 Task: Look for products in the category "Deodrant & Shave" from Alba Botanica only.
Action: Mouse moved to (263, 124)
Screenshot: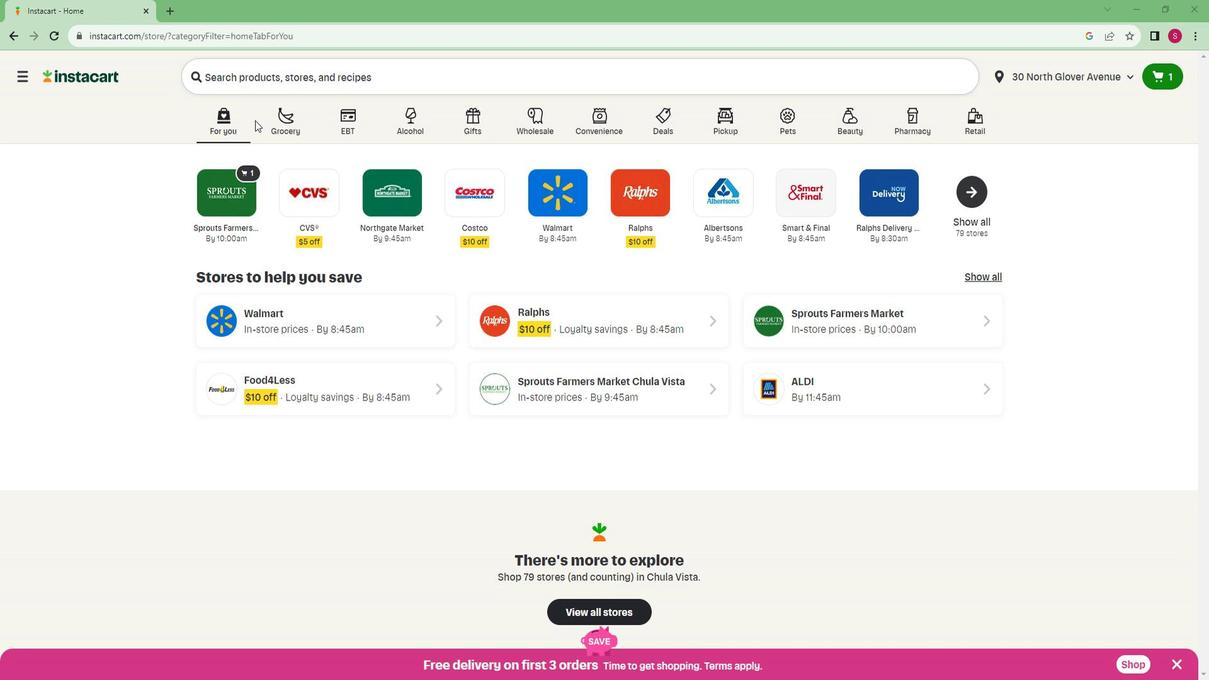
Action: Mouse pressed left at (263, 124)
Screenshot: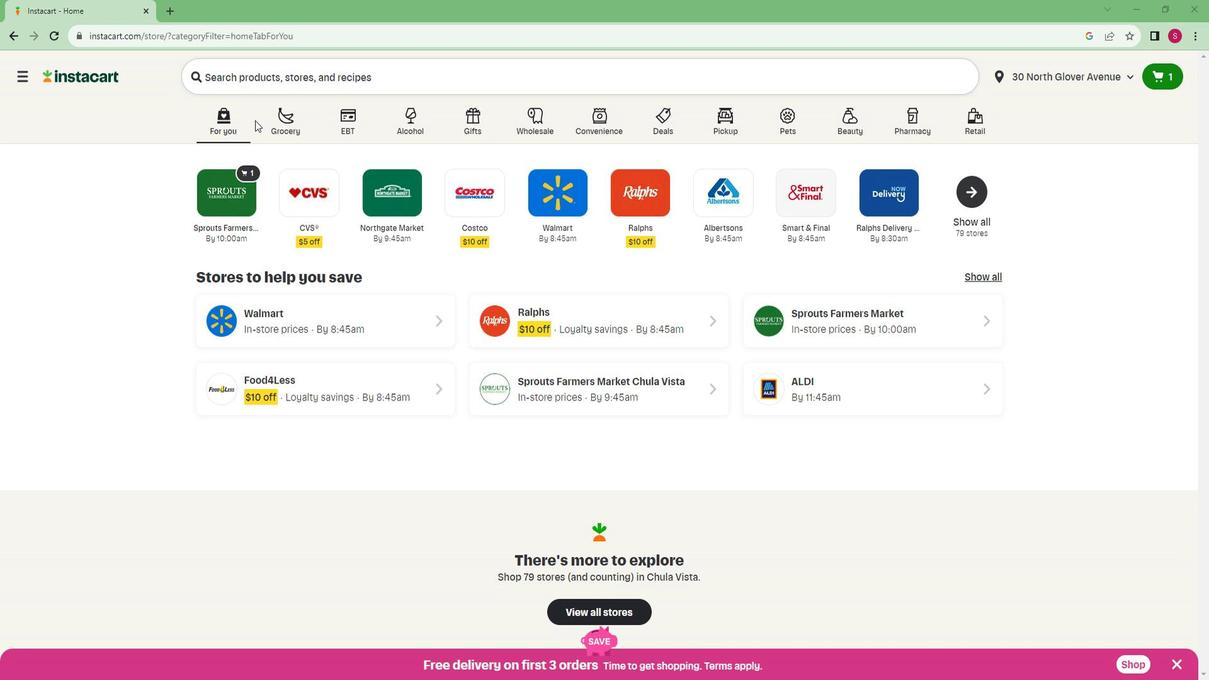 
Action: Mouse moved to (309, 137)
Screenshot: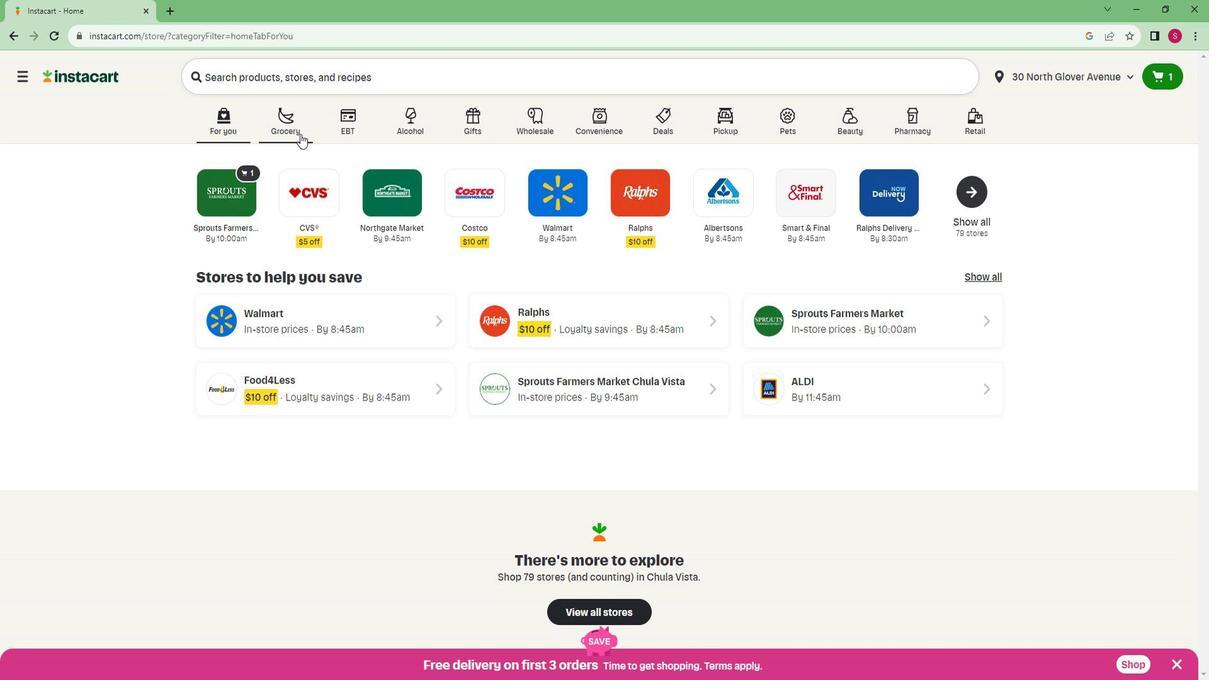 
Action: Mouse pressed left at (309, 137)
Screenshot: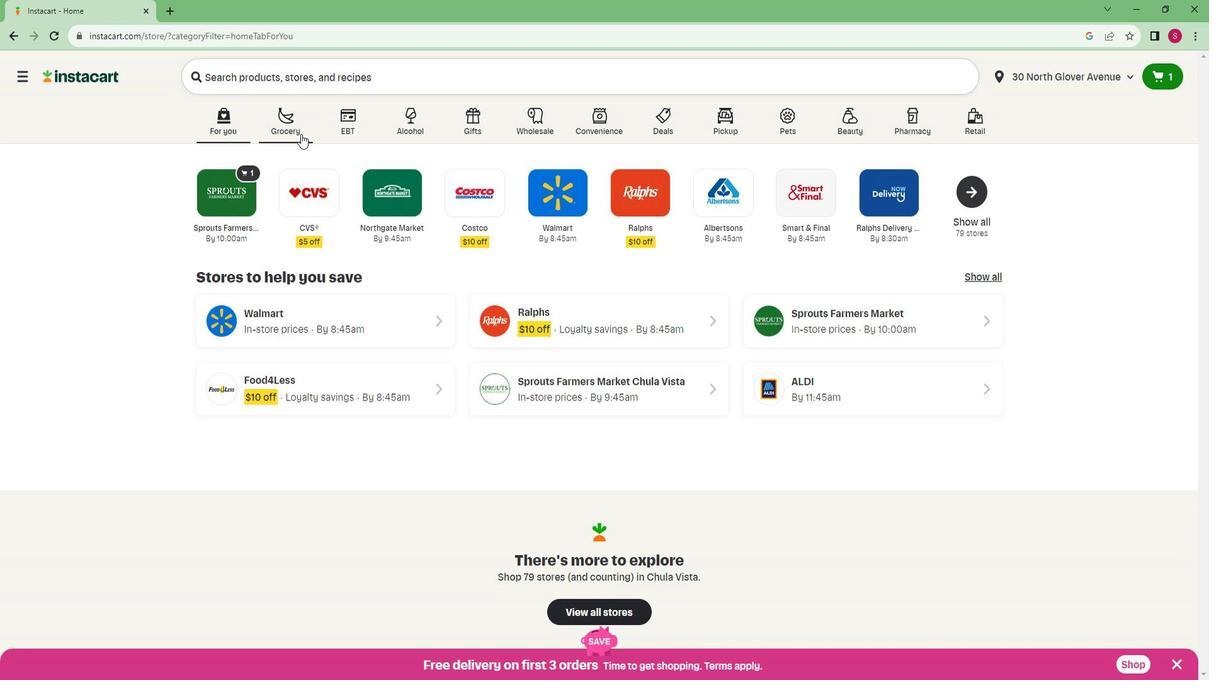 
Action: Mouse moved to (262, 352)
Screenshot: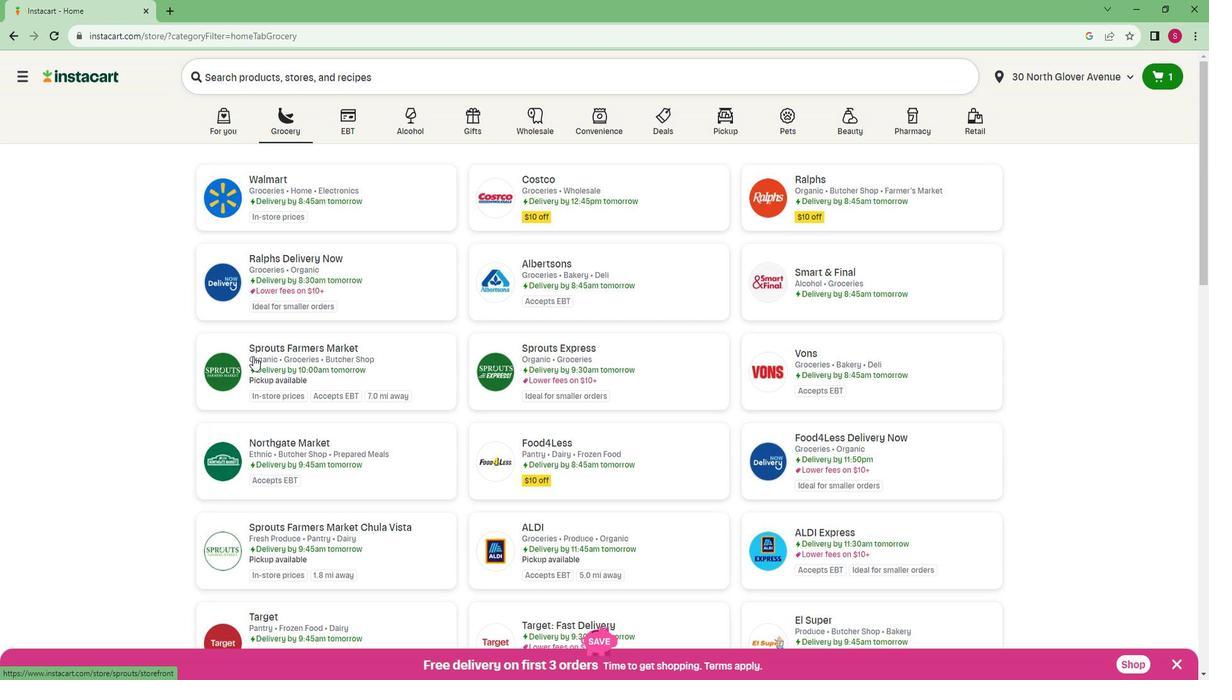 
Action: Mouse pressed left at (262, 352)
Screenshot: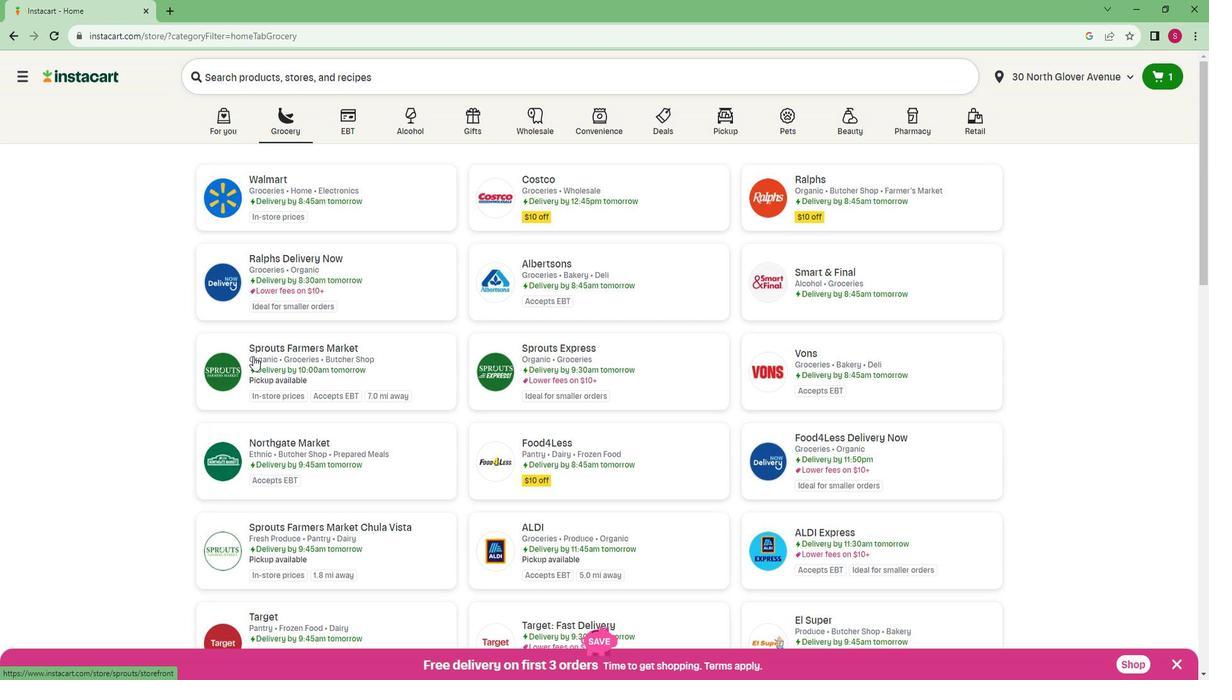 
Action: Mouse moved to (41, 528)
Screenshot: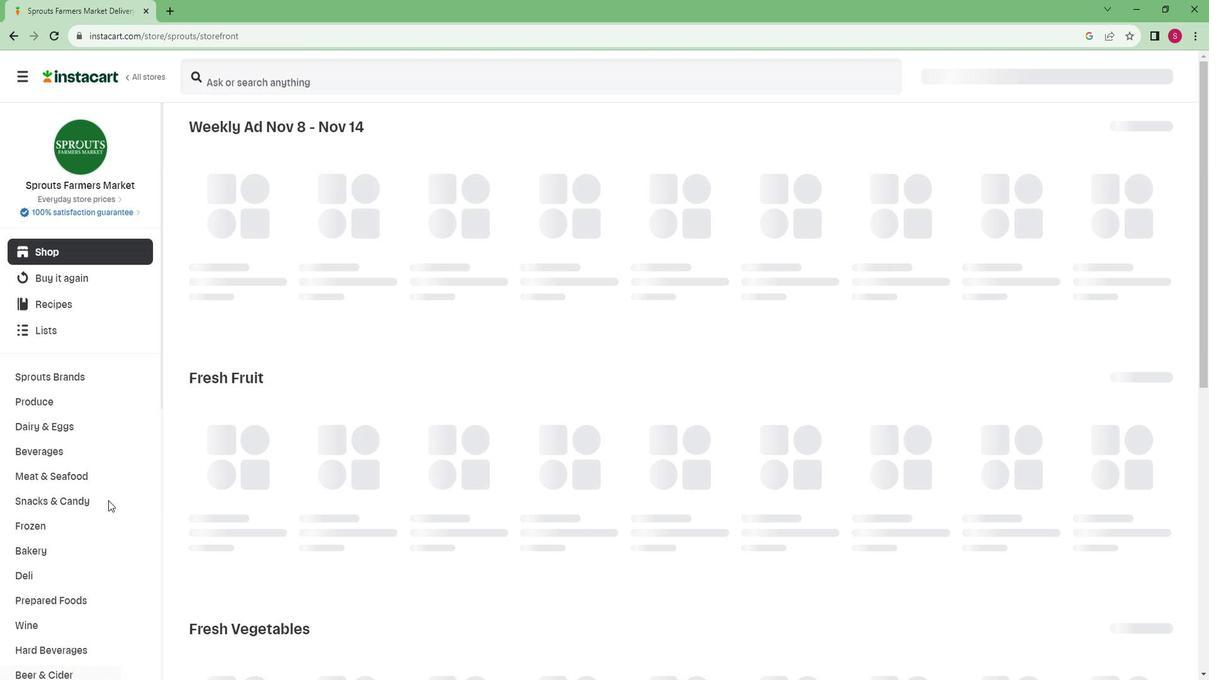 
Action: Mouse scrolled (41, 527) with delta (0, 0)
Screenshot: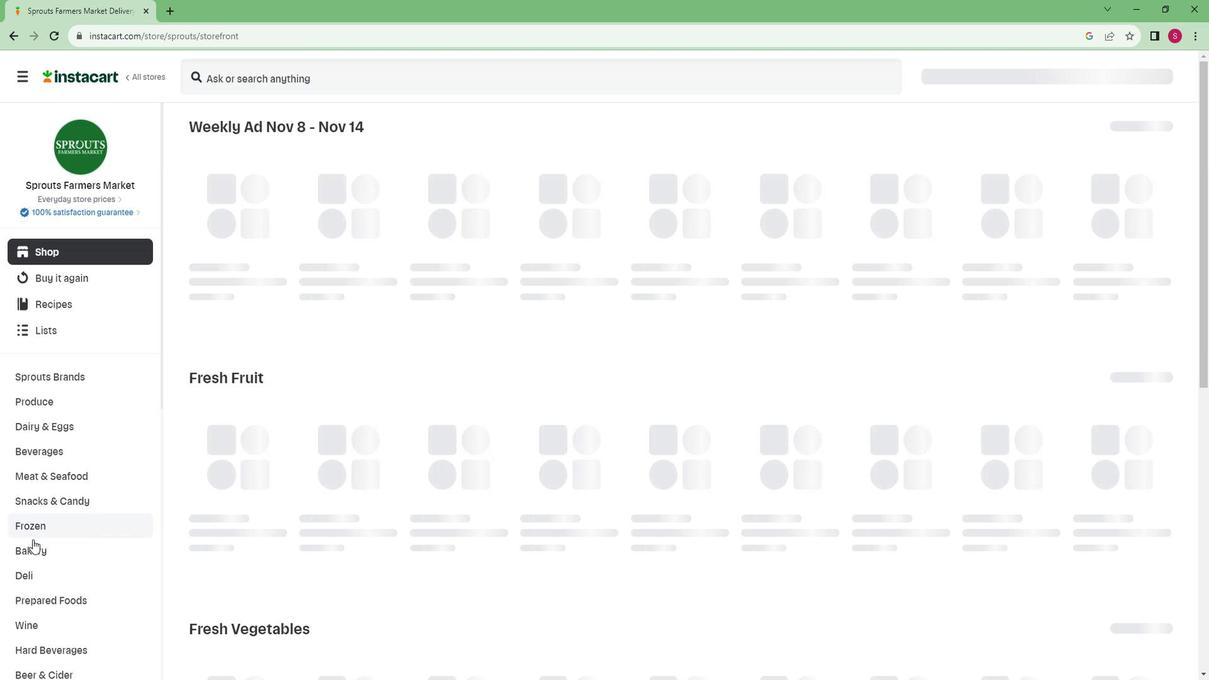 
Action: Mouse scrolled (41, 527) with delta (0, 0)
Screenshot: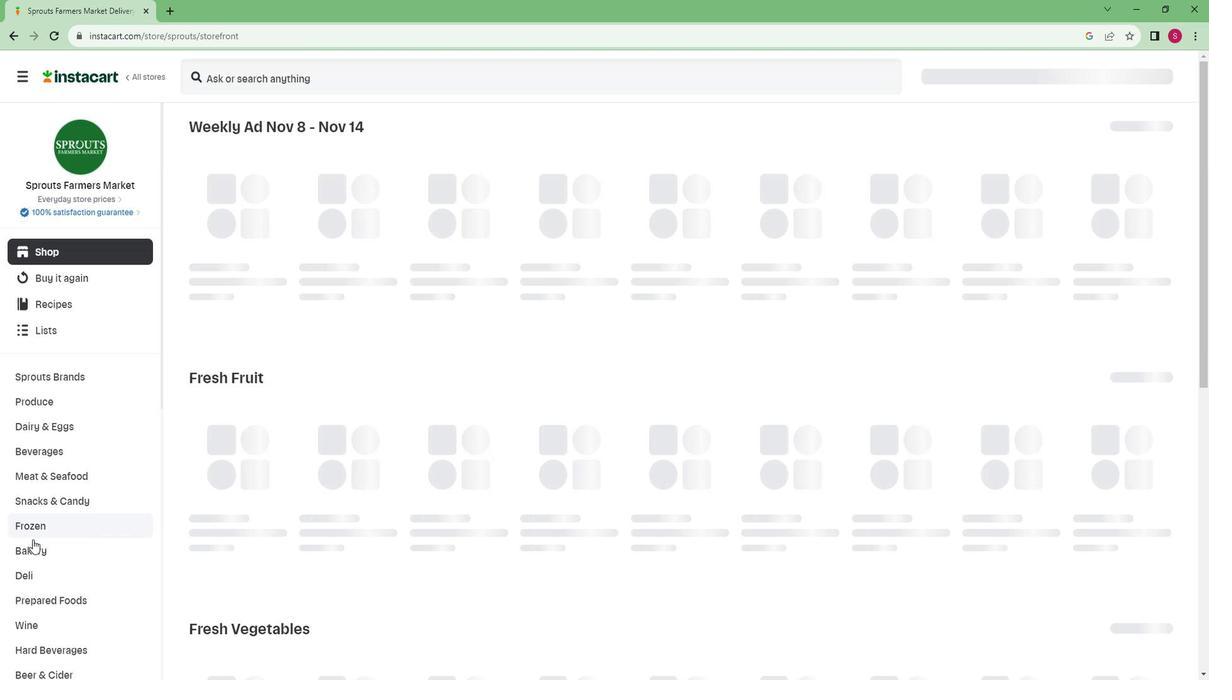 
Action: Mouse moved to (41, 528)
Screenshot: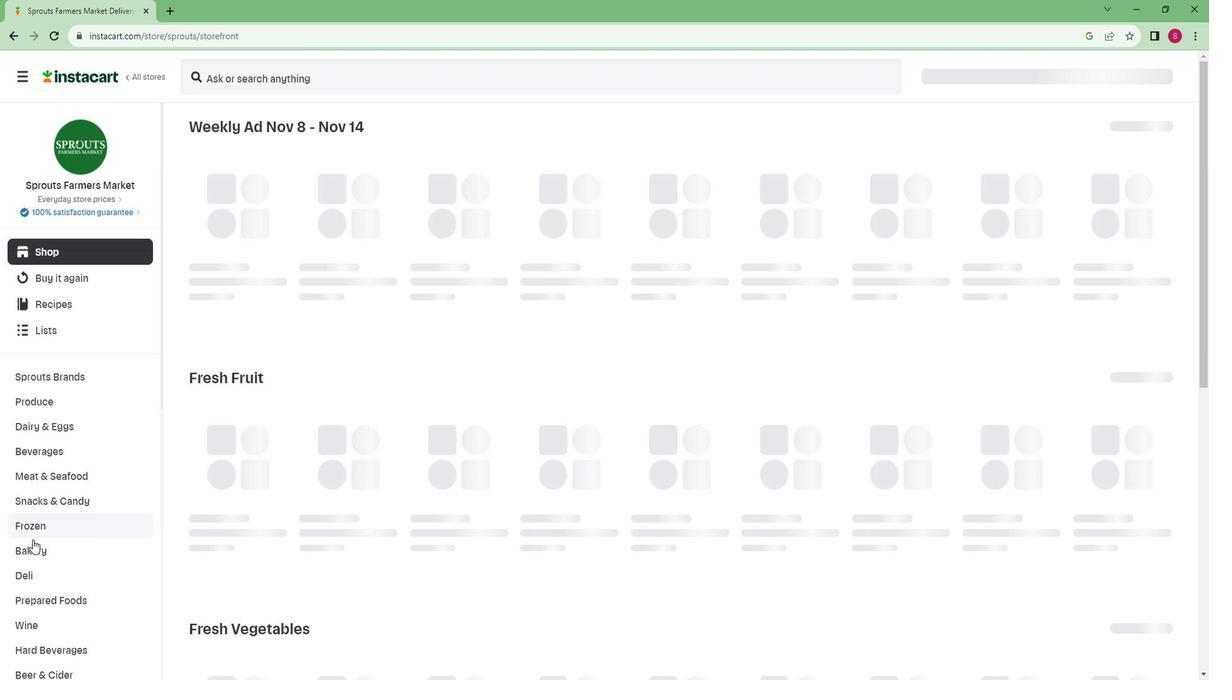 
Action: Mouse scrolled (41, 527) with delta (0, 0)
Screenshot: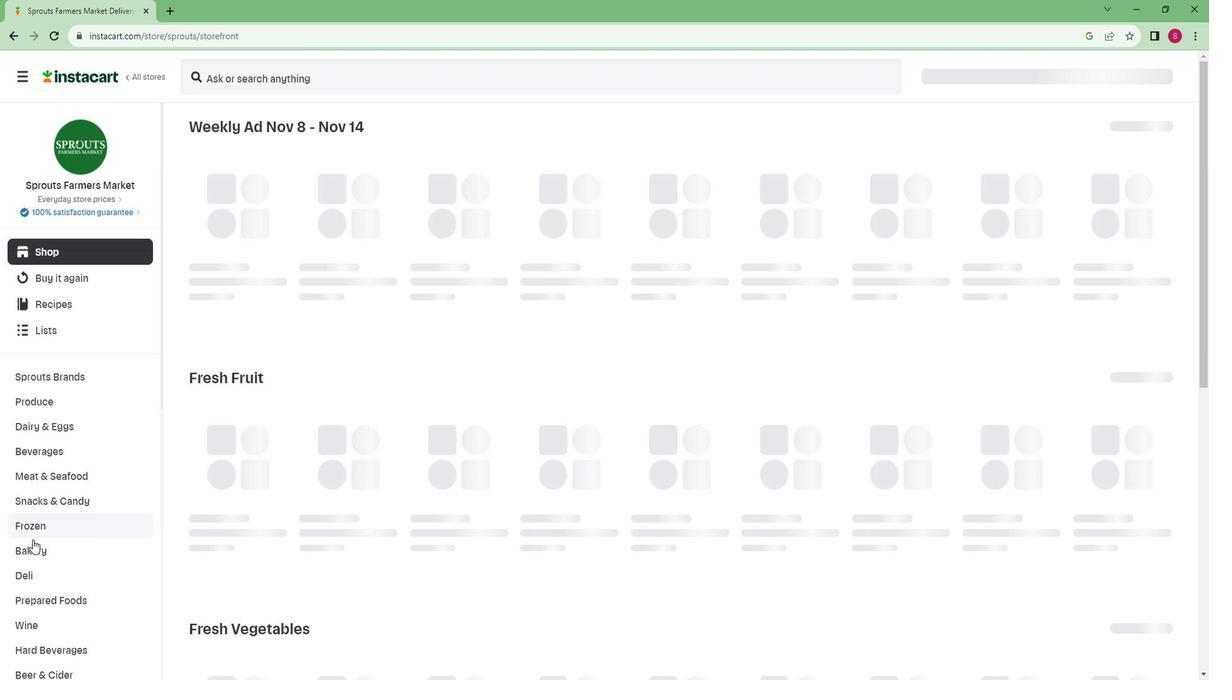 
Action: Mouse moved to (41, 527)
Screenshot: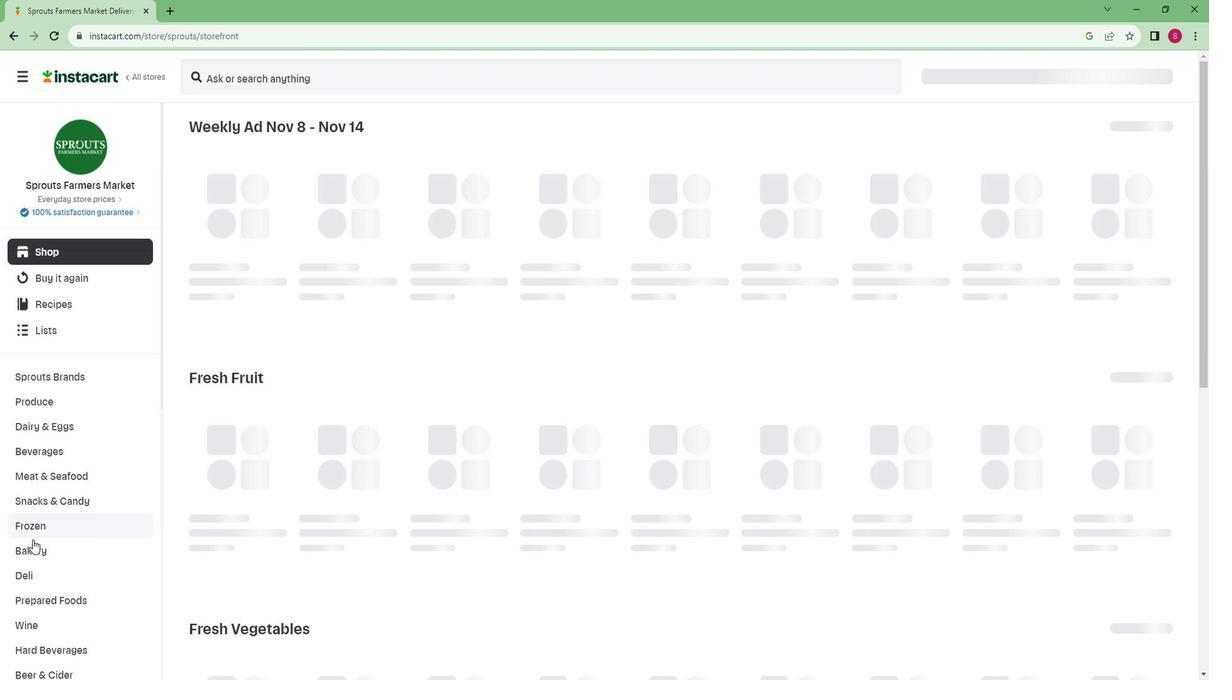 
Action: Mouse scrolled (41, 527) with delta (0, 0)
Screenshot: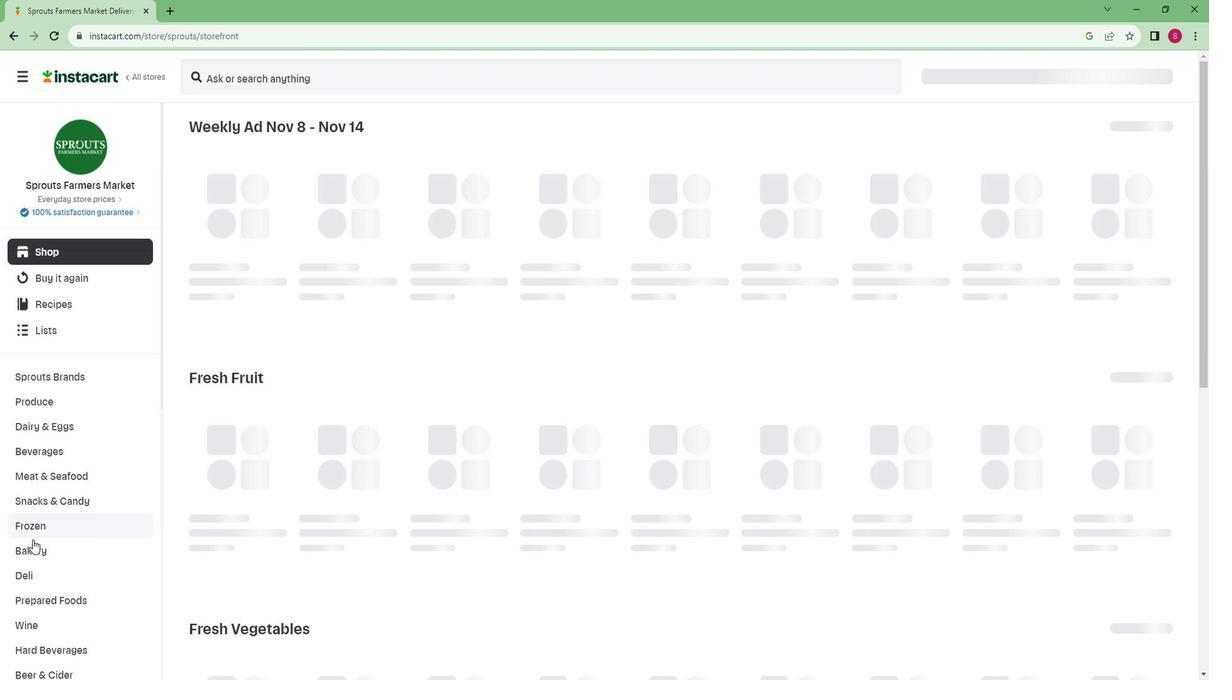 
Action: Mouse moved to (40, 527)
Screenshot: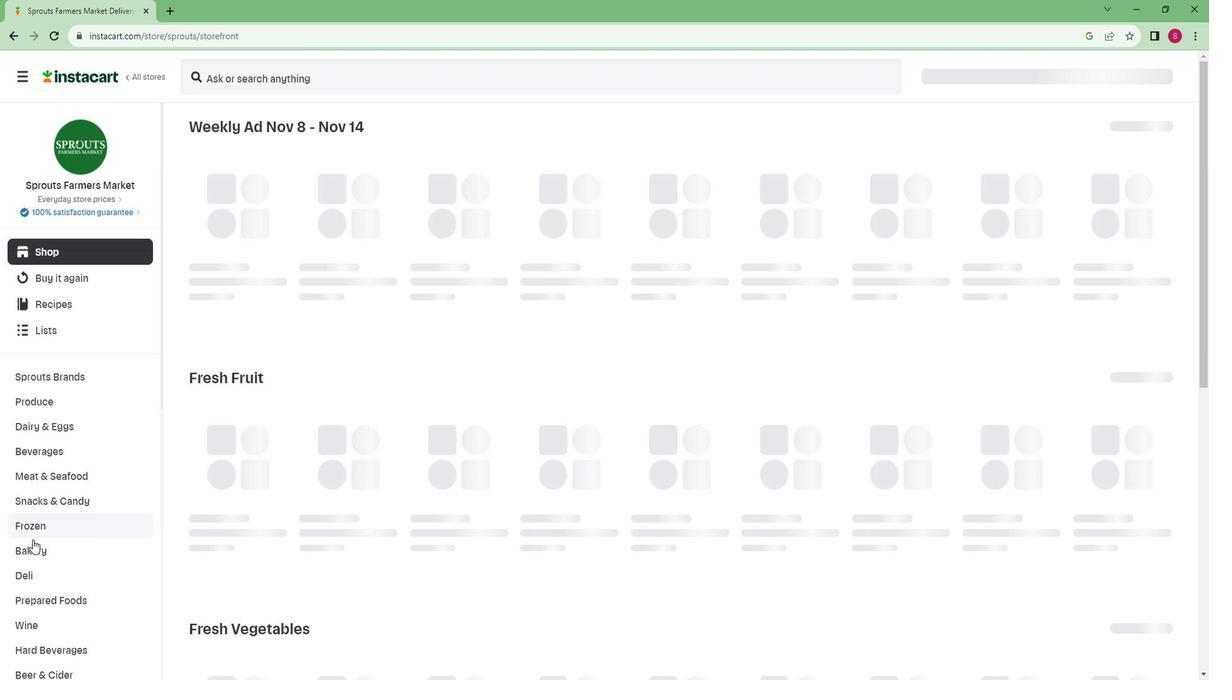 
Action: Mouse scrolled (40, 527) with delta (0, 0)
Screenshot: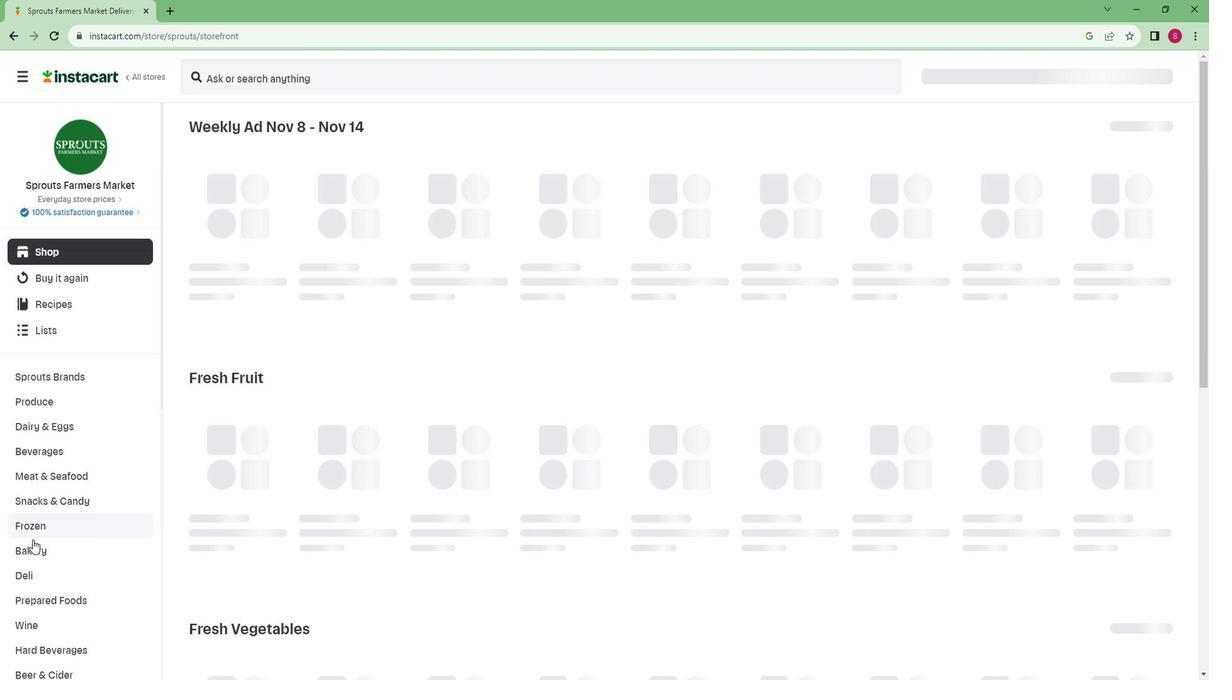 
Action: Mouse moved to (40, 527)
Screenshot: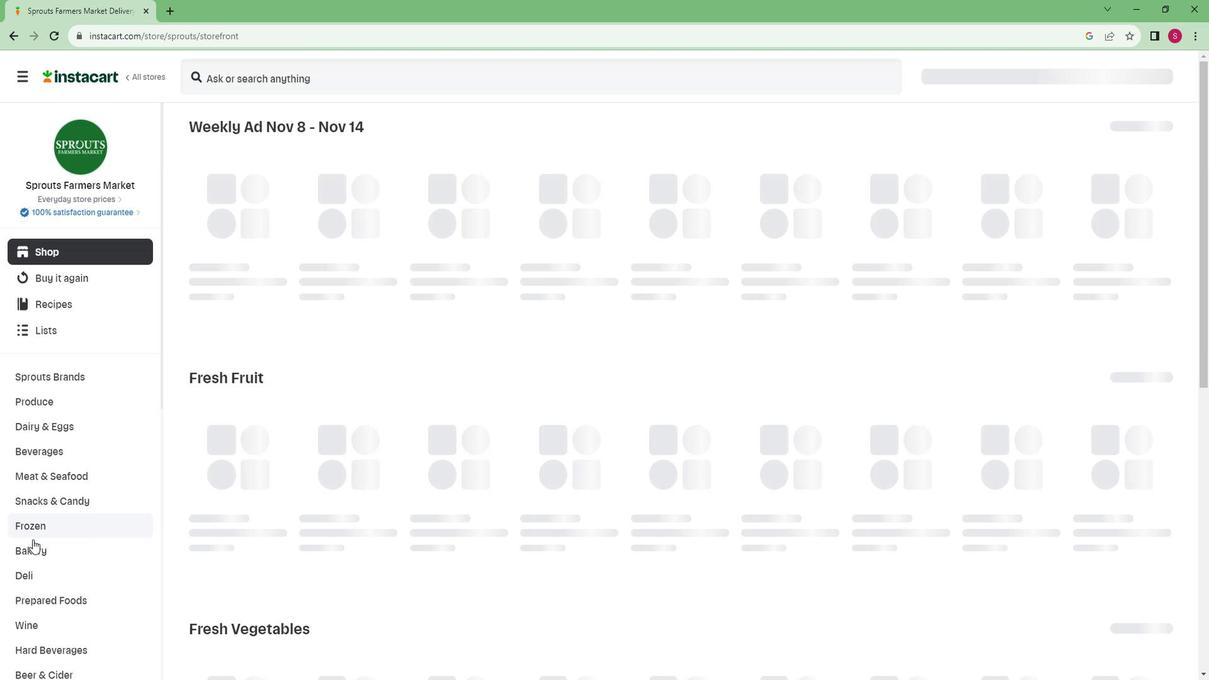 
Action: Mouse scrolled (40, 526) with delta (0, 0)
Screenshot: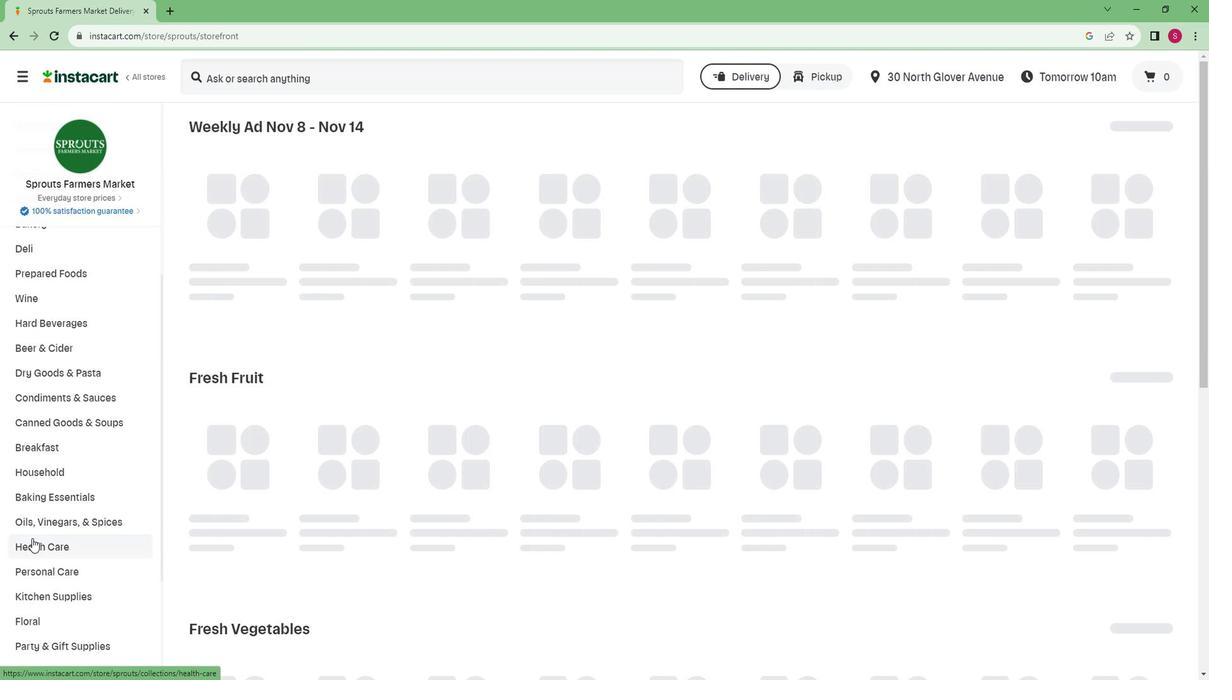 
Action: Mouse scrolled (40, 526) with delta (0, 0)
Screenshot: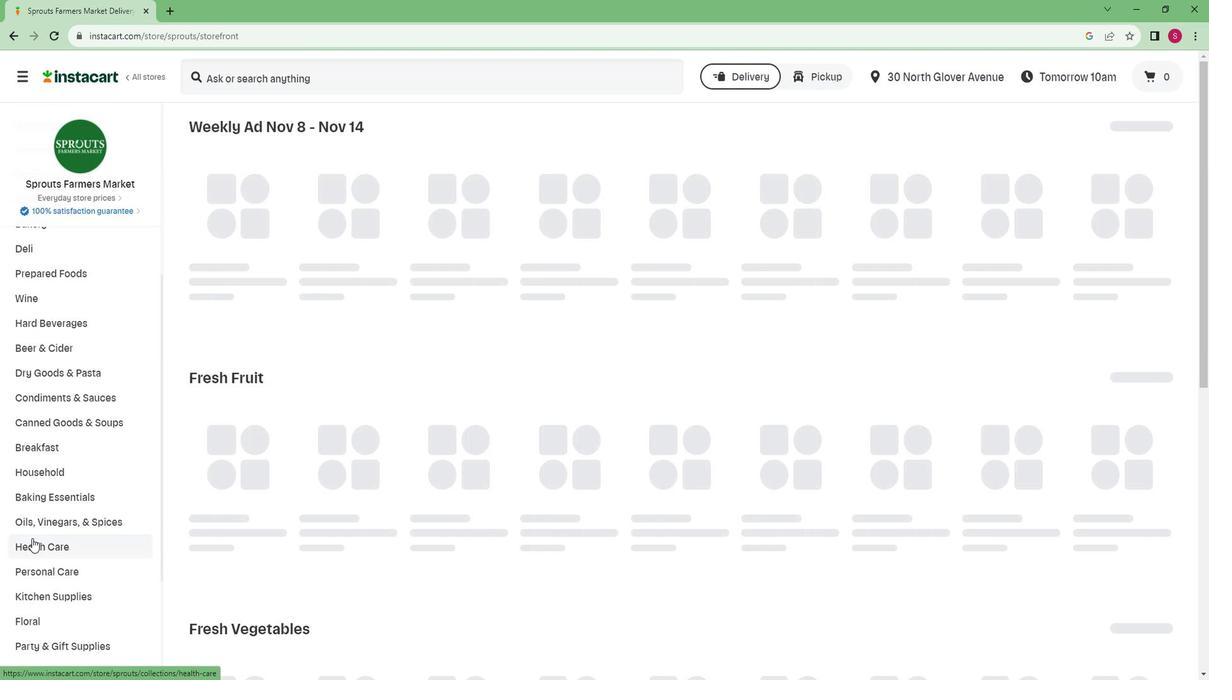 
Action: Mouse scrolled (40, 526) with delta (0, 0)
Screenshot: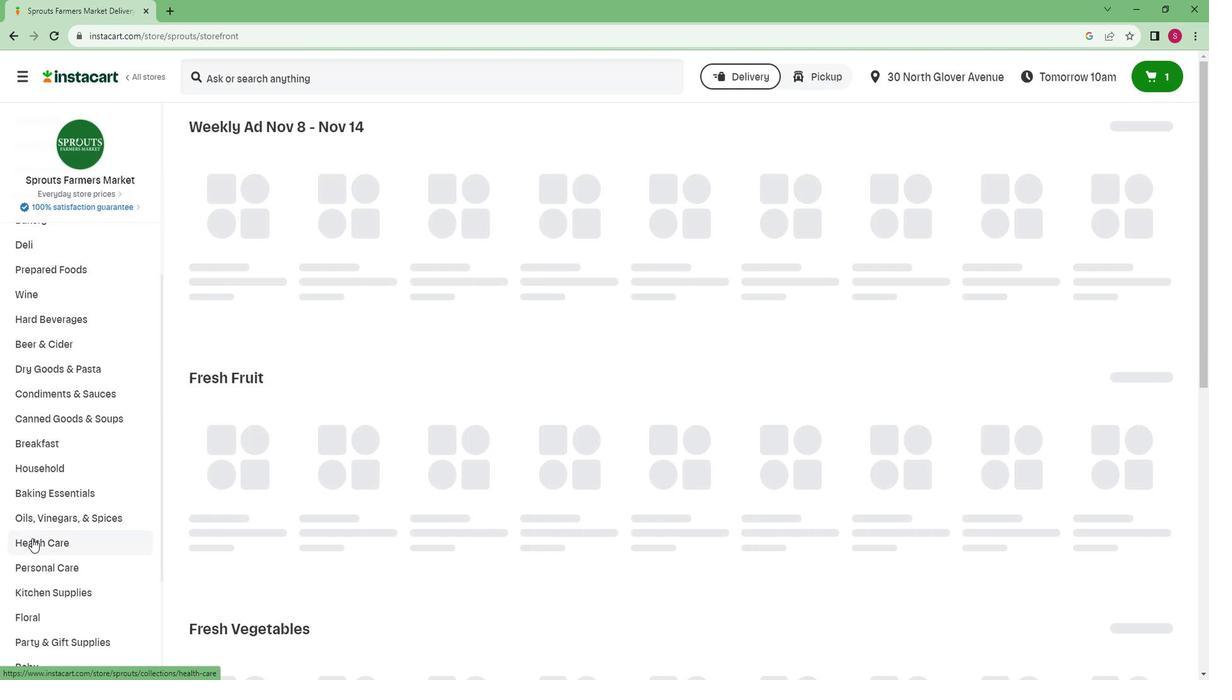 
Action: Mouse moved to (39, 573)
Screenshot: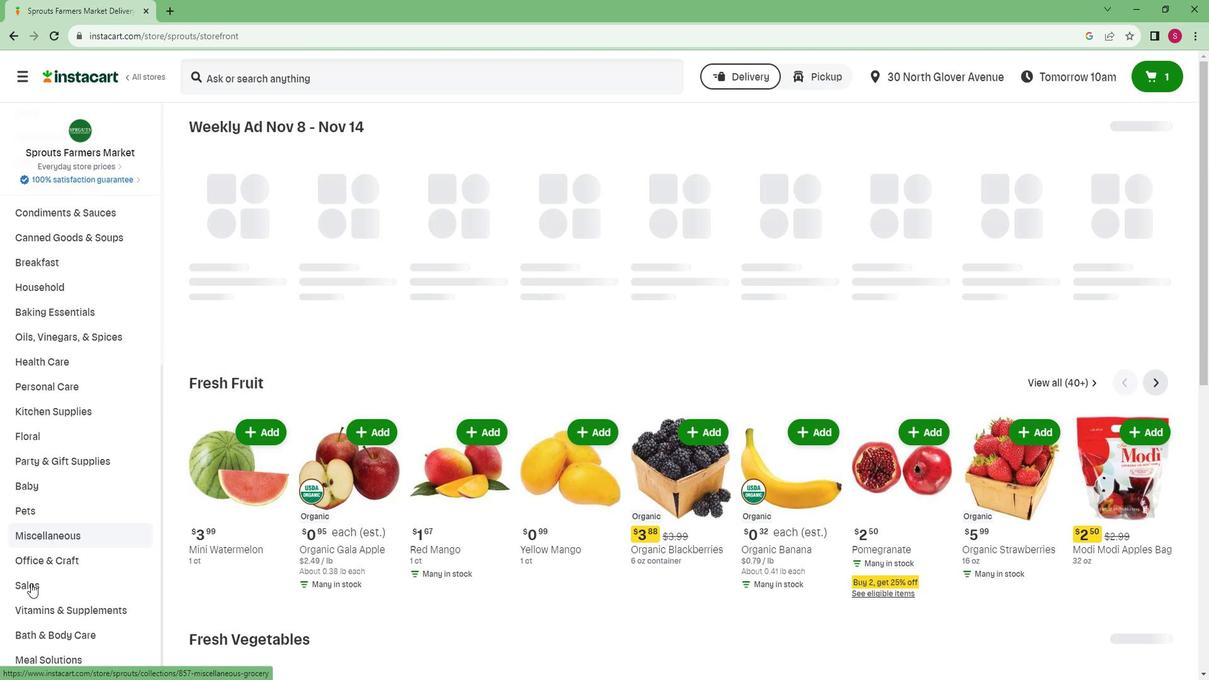 
Action: Mouse scrolled (39, 572) with delta (0, 0)
Screenshot: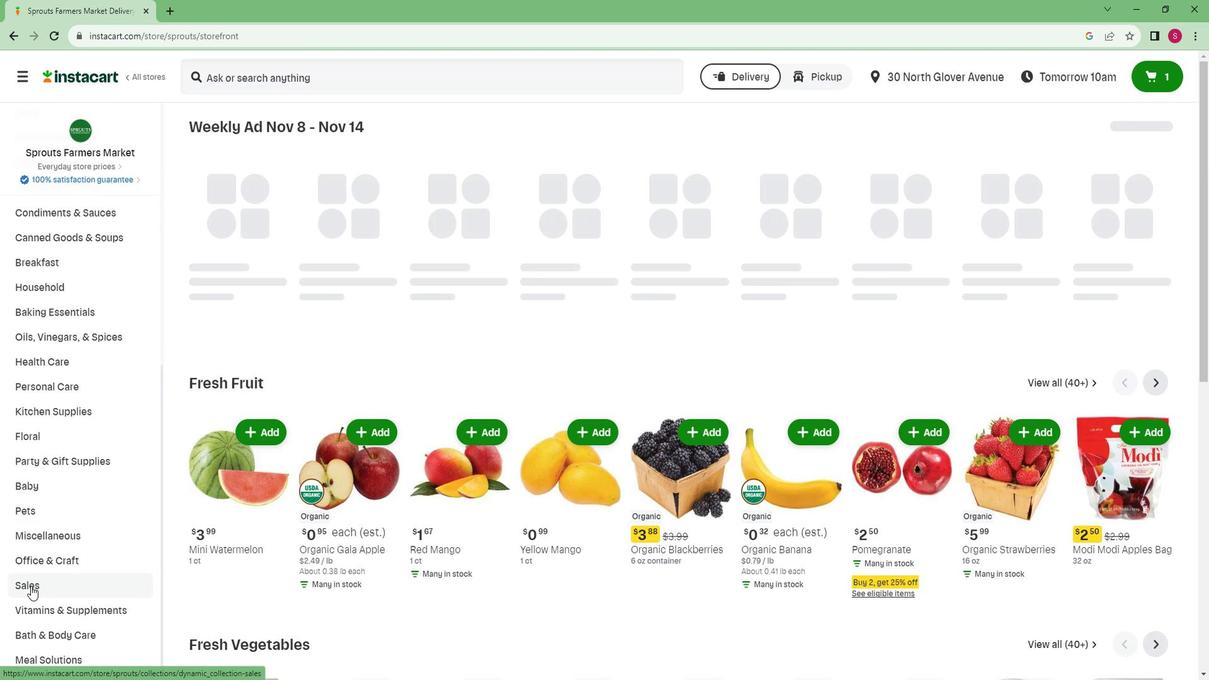 
Action: Mouse moved to (42, 618)
Screenshot: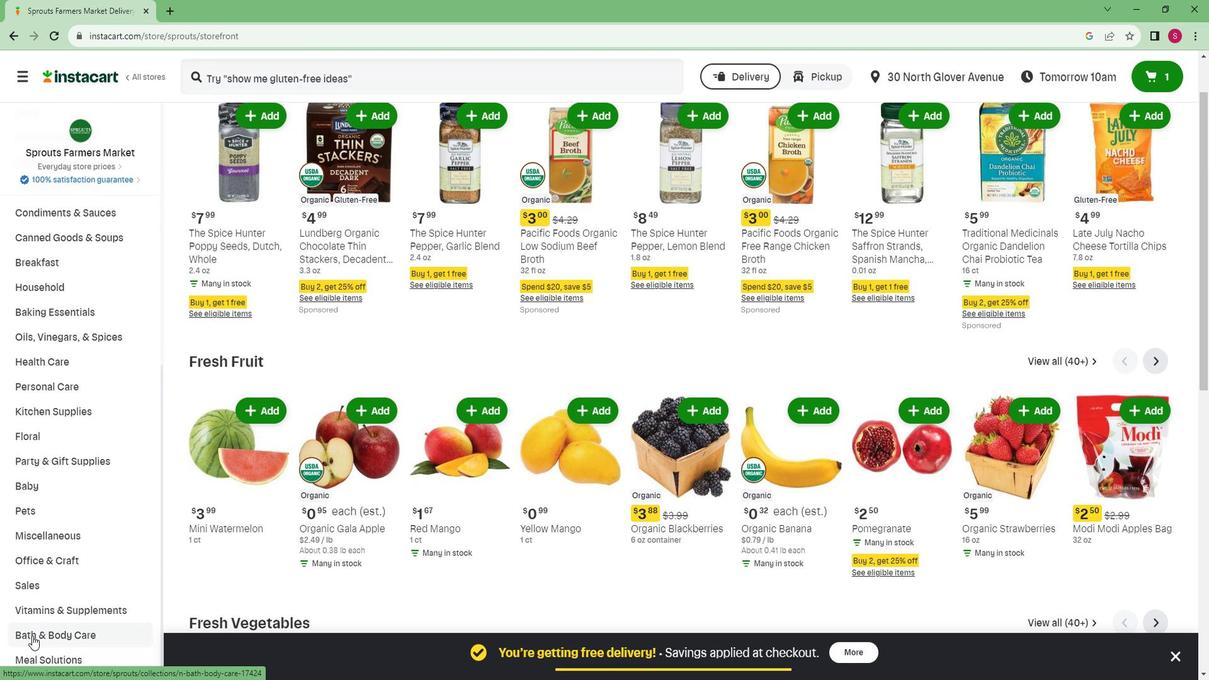 
Action: Mouse pressed left at (42, 618)
Screenshot: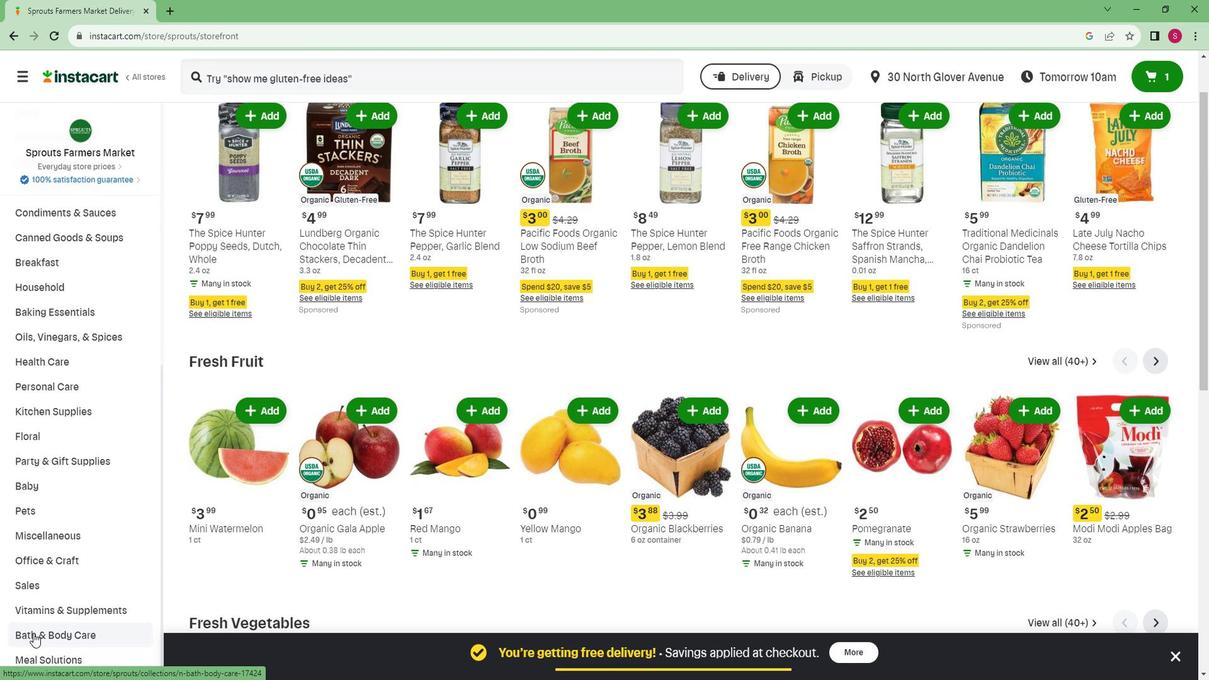 
Action: Mouse moved to (911, 159)
Screenshot: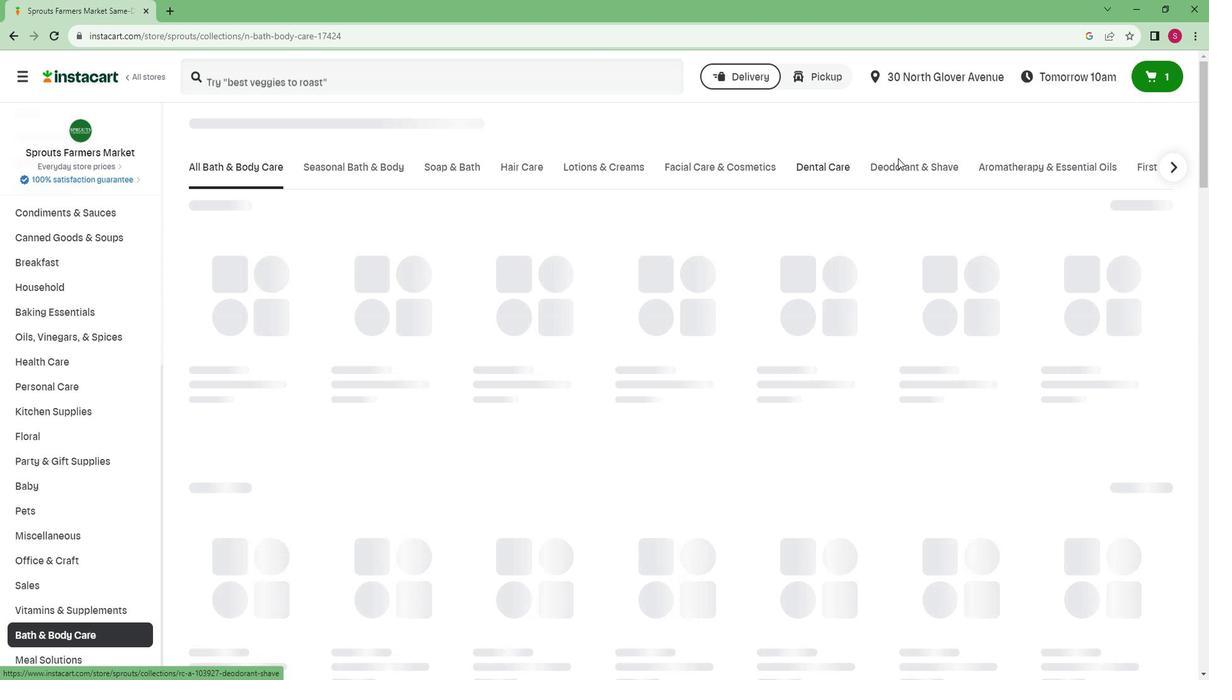 
Action: Mouse pressed left at (911, 159)
Screenshot: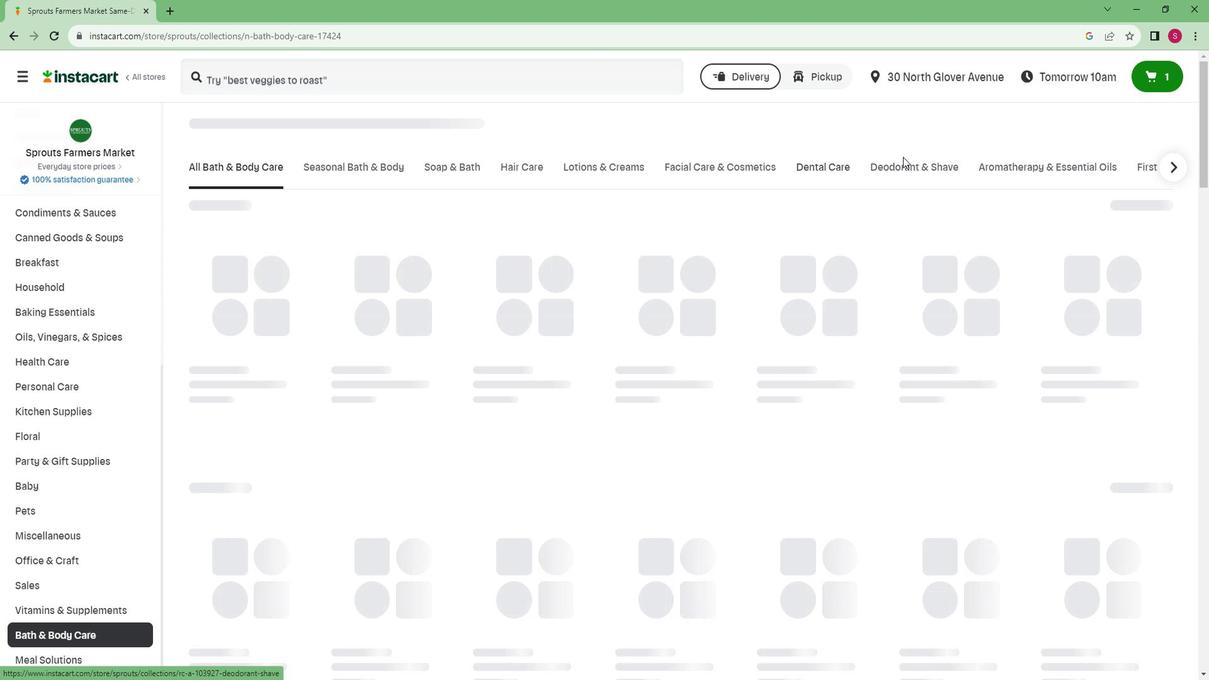 
Action: Mouse moved to (906, 165)
Screenshot: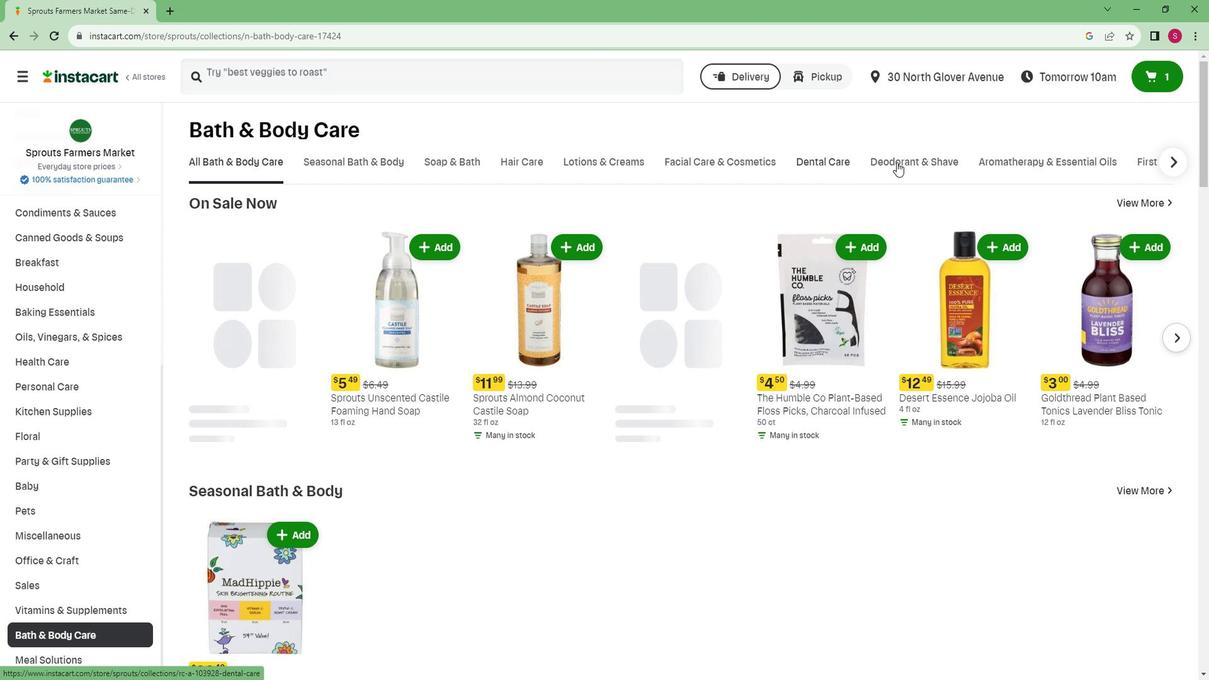 
Action: Mouse pressed left at (906, 165)
Screenshot: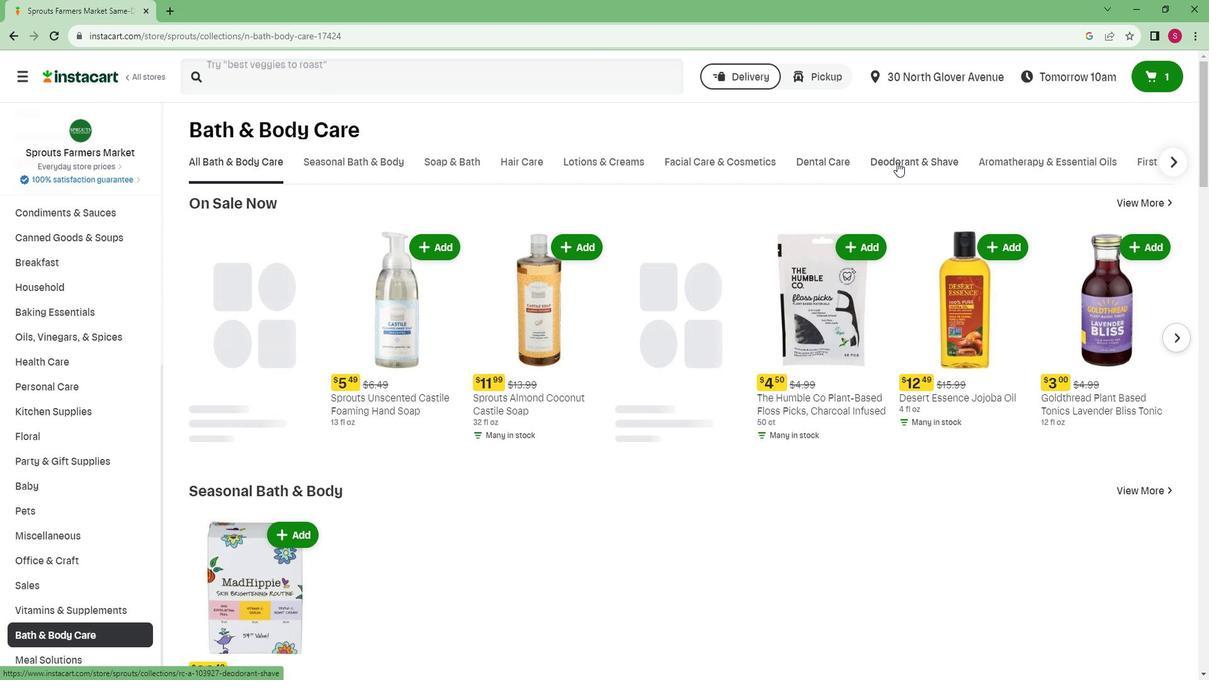 
Action: Mouse moved to (308, 214)
Screenshot: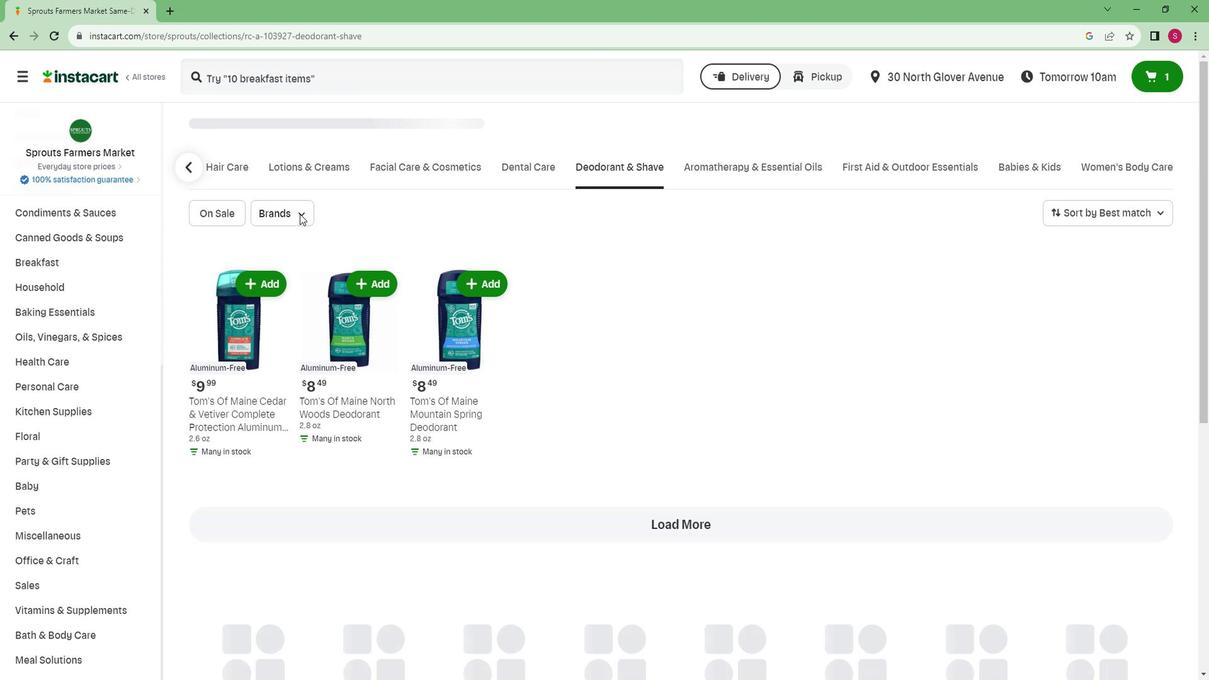 
Action: Mouse pressed left at (308, 214)
Screenshot: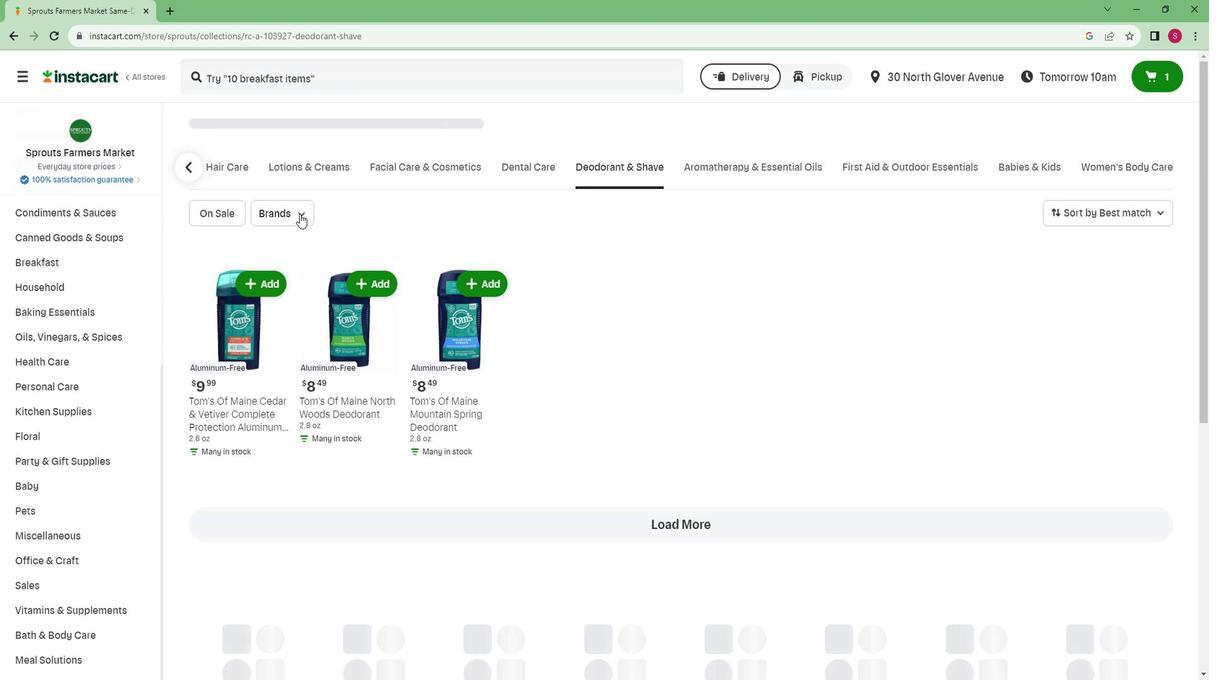 
Action: Mouse moved to (315, 319)
Screenshot: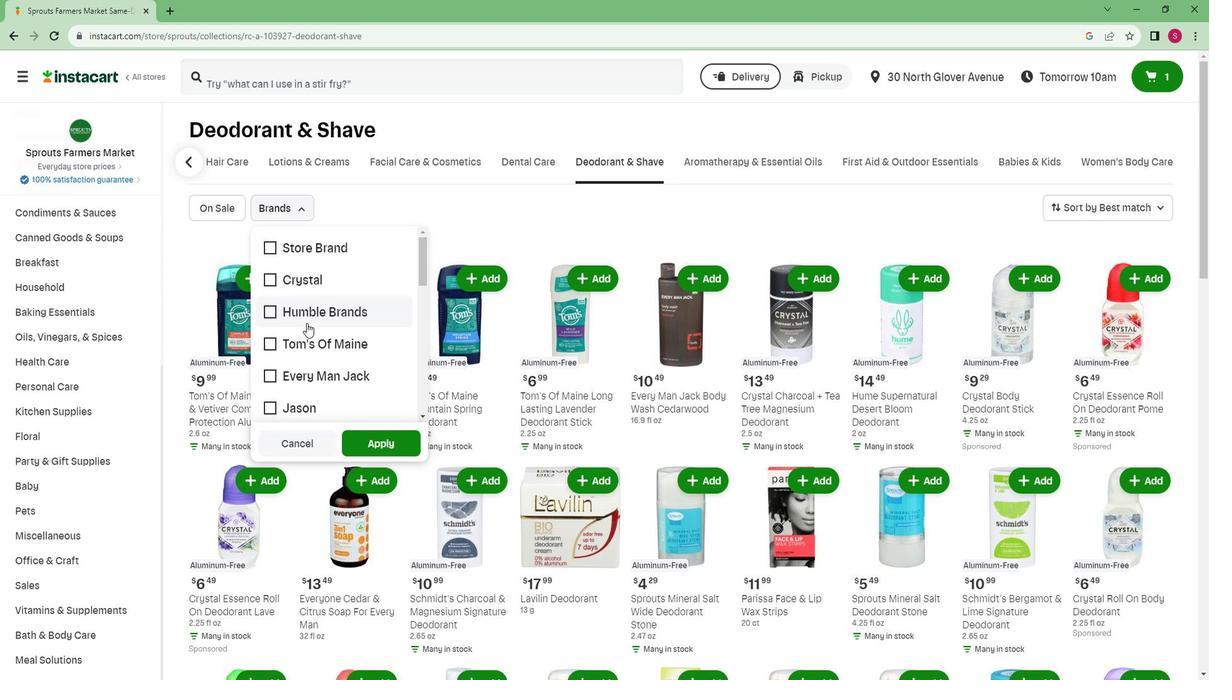 
Action: Mouse scrolled (315, 319) with delta (0, 0)
Screenshot: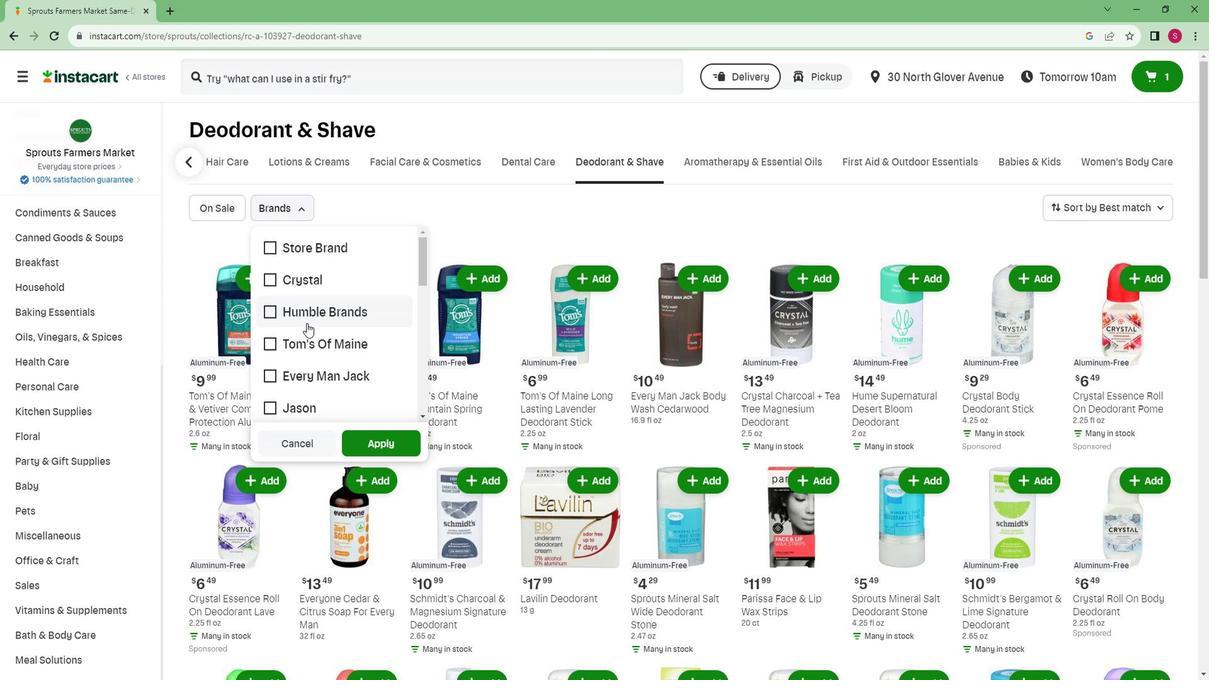 
Action: Mouse scrolled (315, 319) with delta (0, 0)
Screenshot: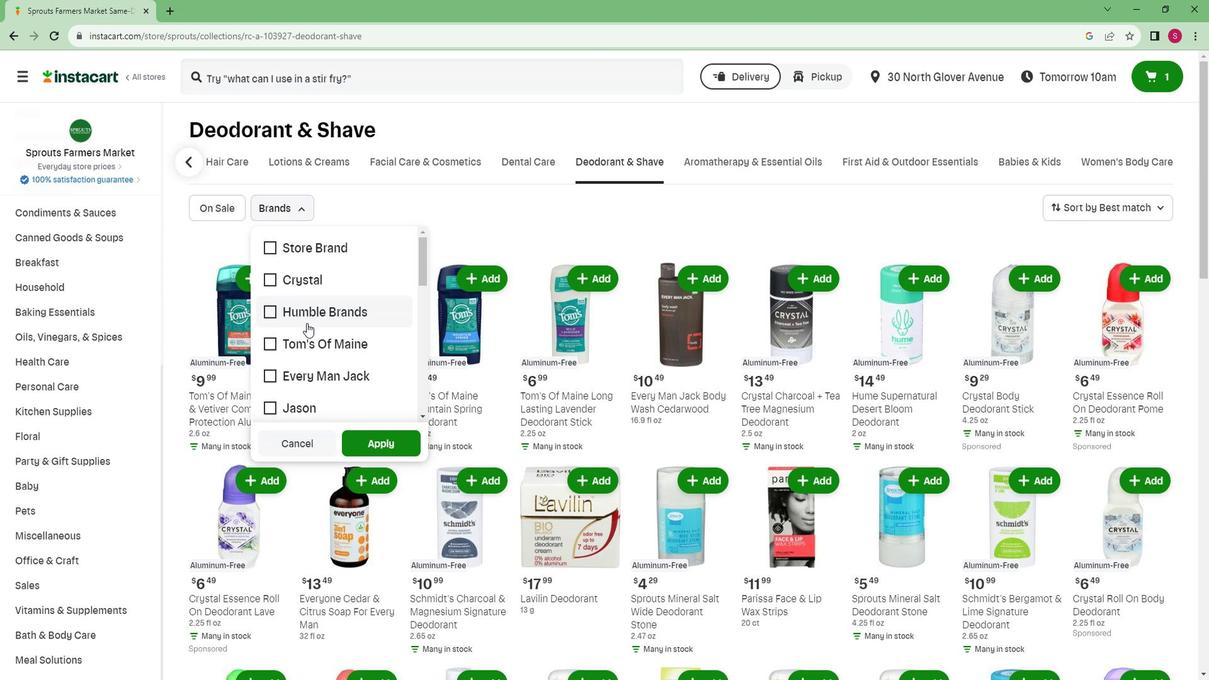 
Action: Mouse scrolled (315, 319) with delta (0, 0)
Screenshot: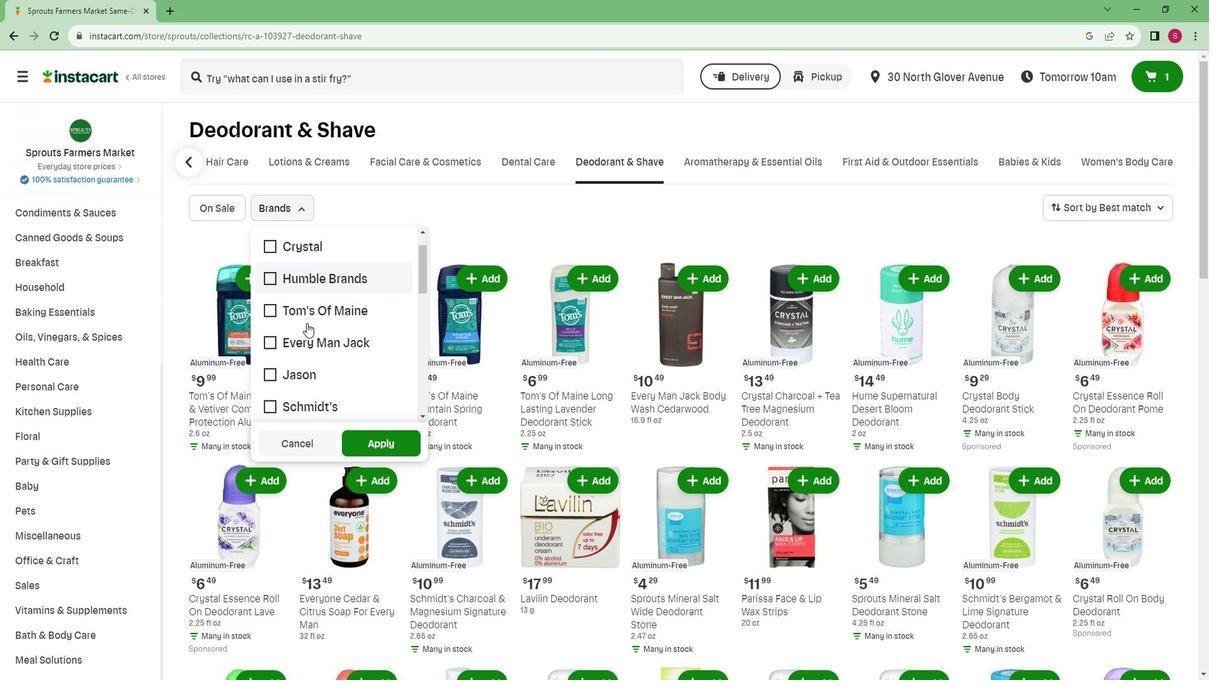 
Action: Mouse scrolled (315, 319) with delta (0, 0)
Screenshot: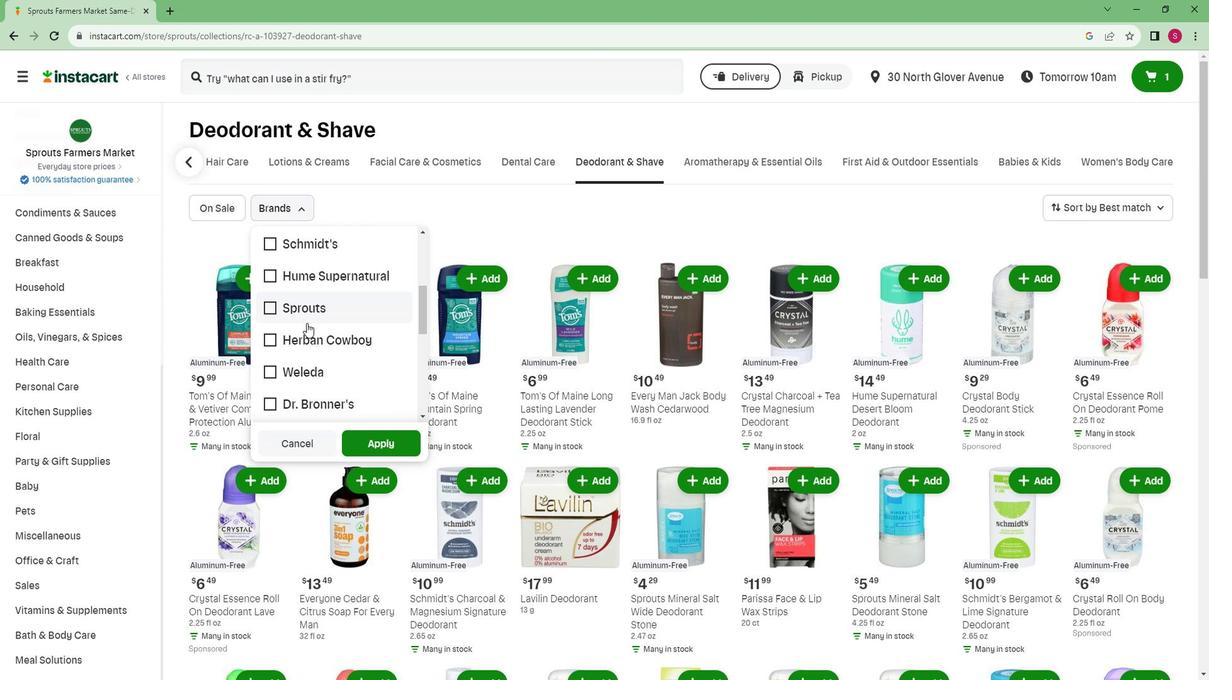 
Action: Mouse scrolled (315, 319) with delta (0, 0)
Screenshot: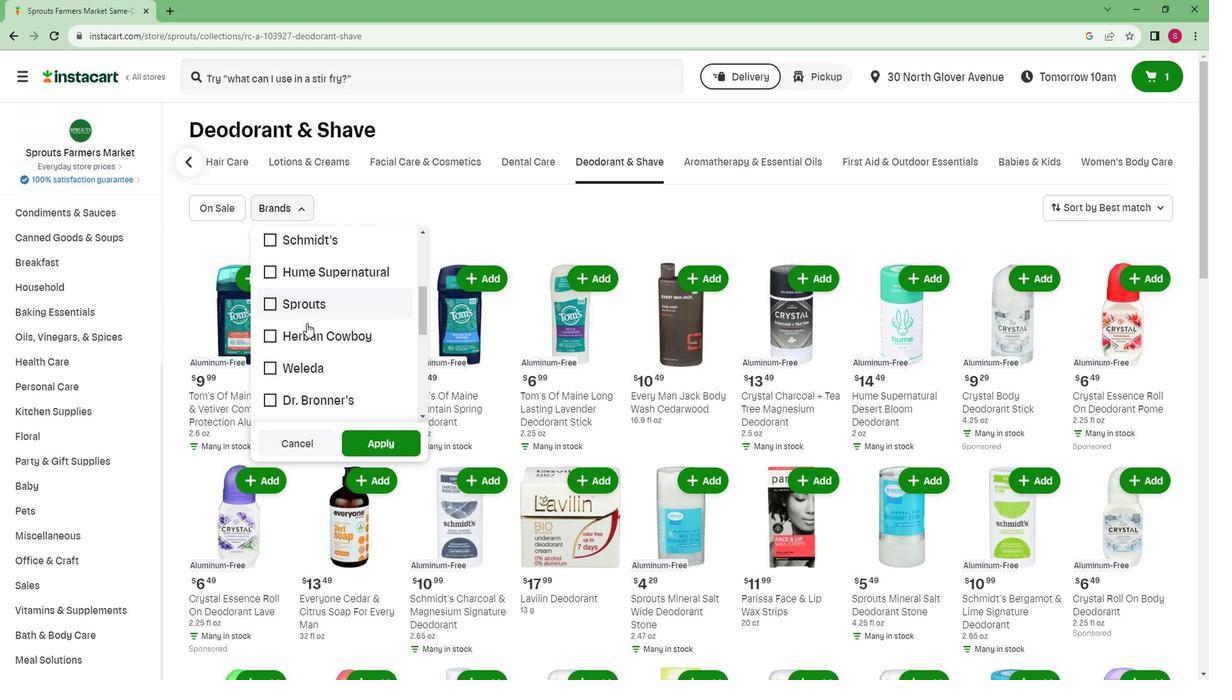 
Action: Mouse scrolled (315, 319) with delta (0, 0)
Screenshot: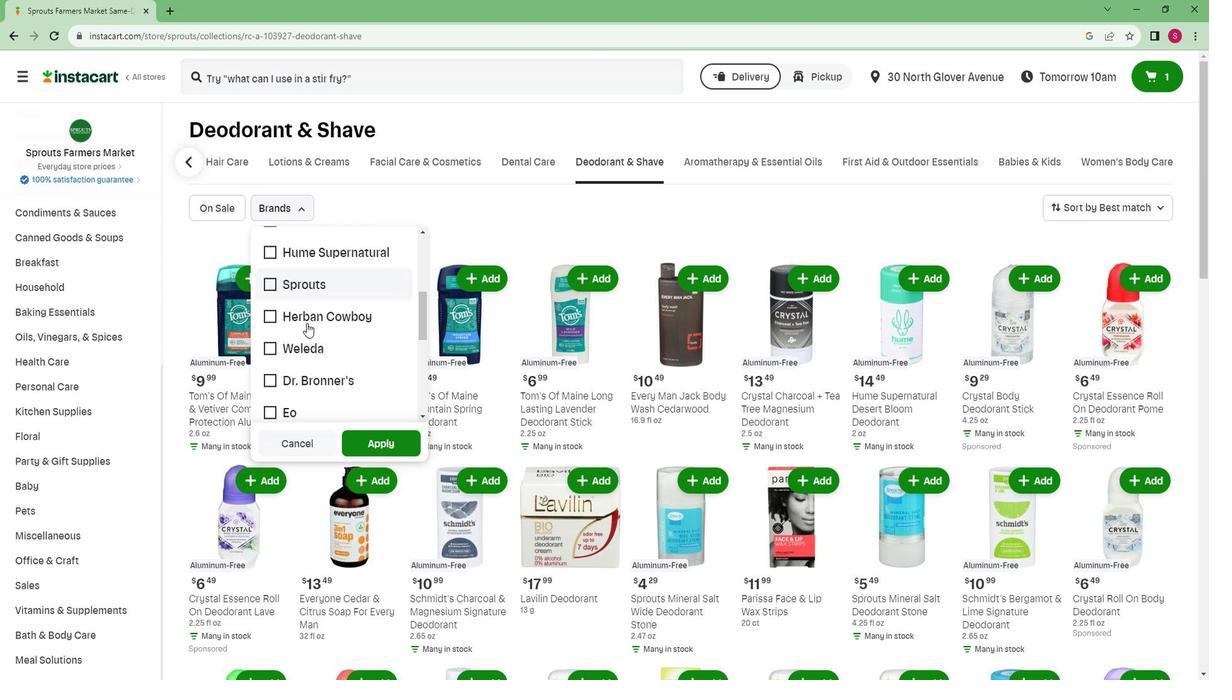 
Action: Mouse moved to (288, 351)
Screenshot: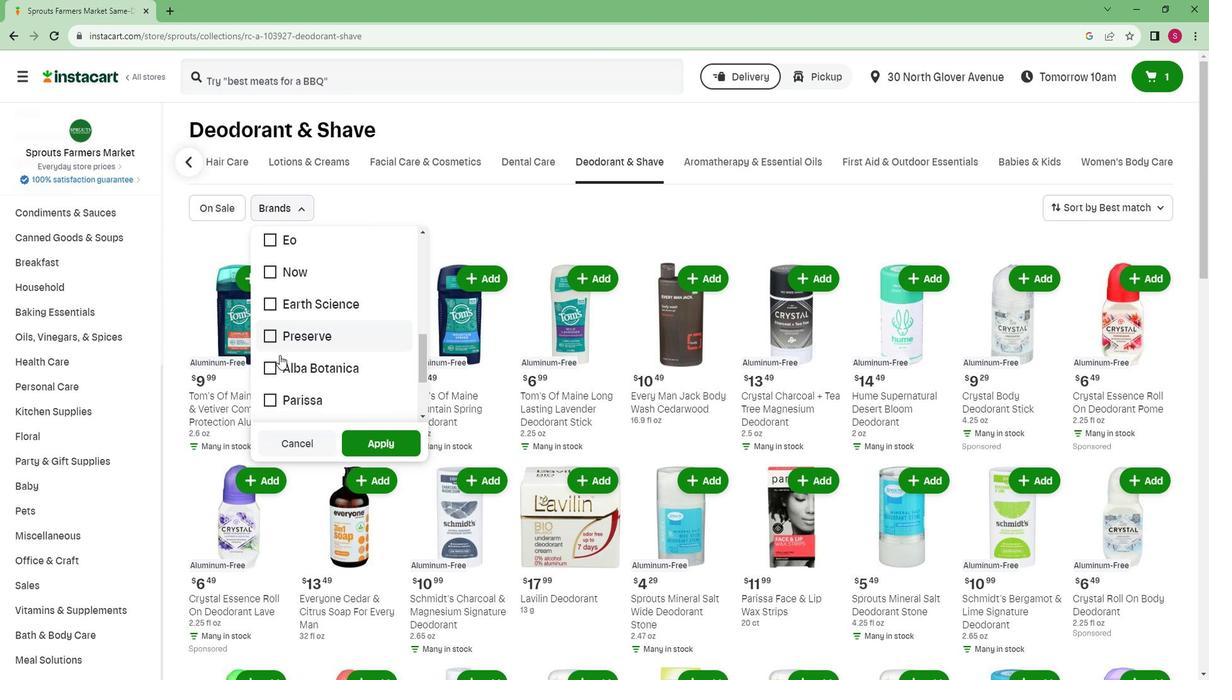 
Action: Mouse pressed left at (288, 351)
Screenshot: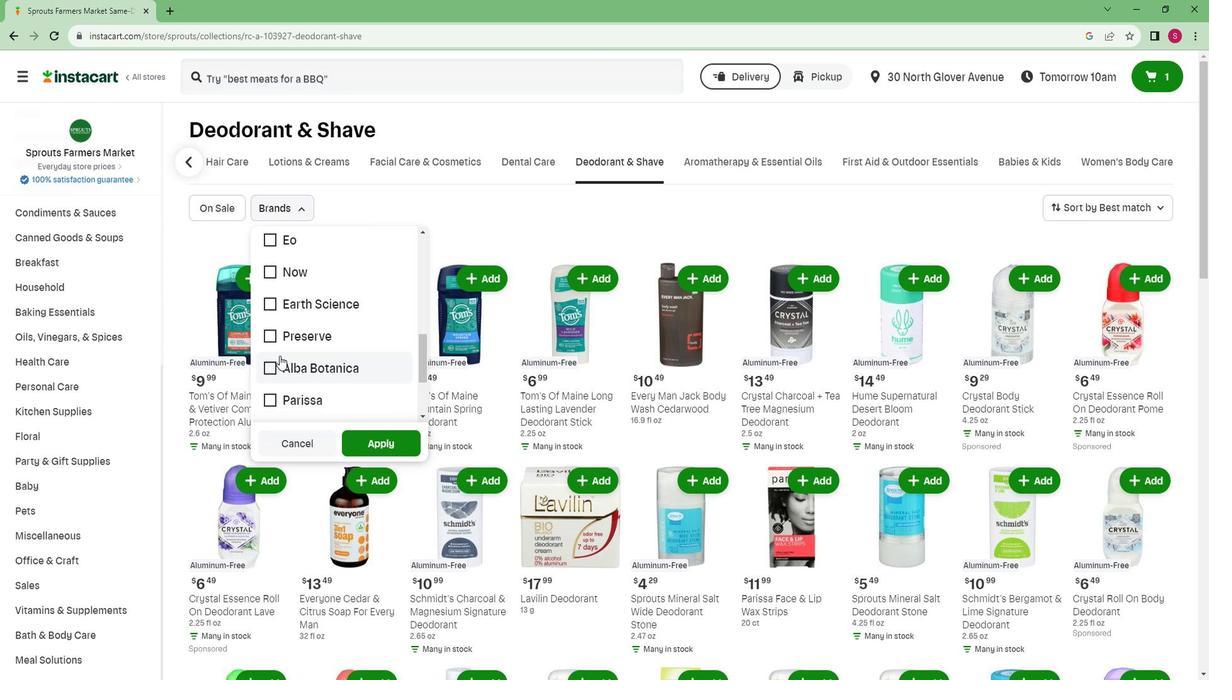 
Action: Mouse moved to (390, 430)
Screenshot: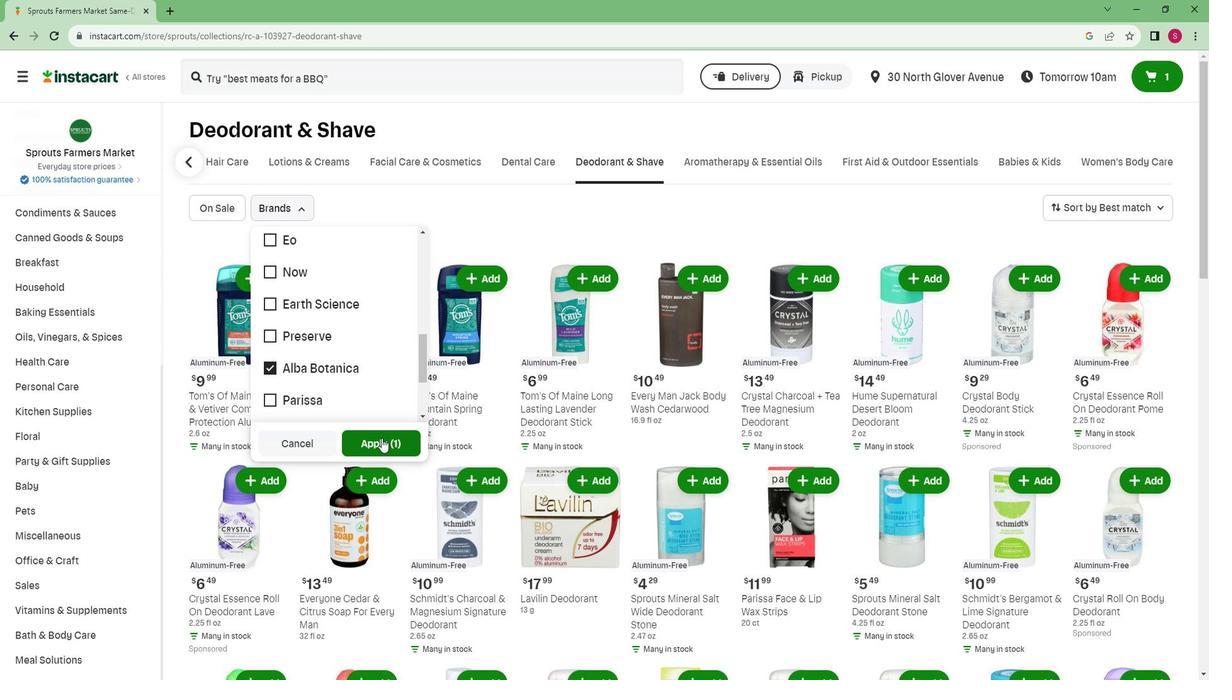 
Action: Mouse pressed left at (390, 430)
Screenshot: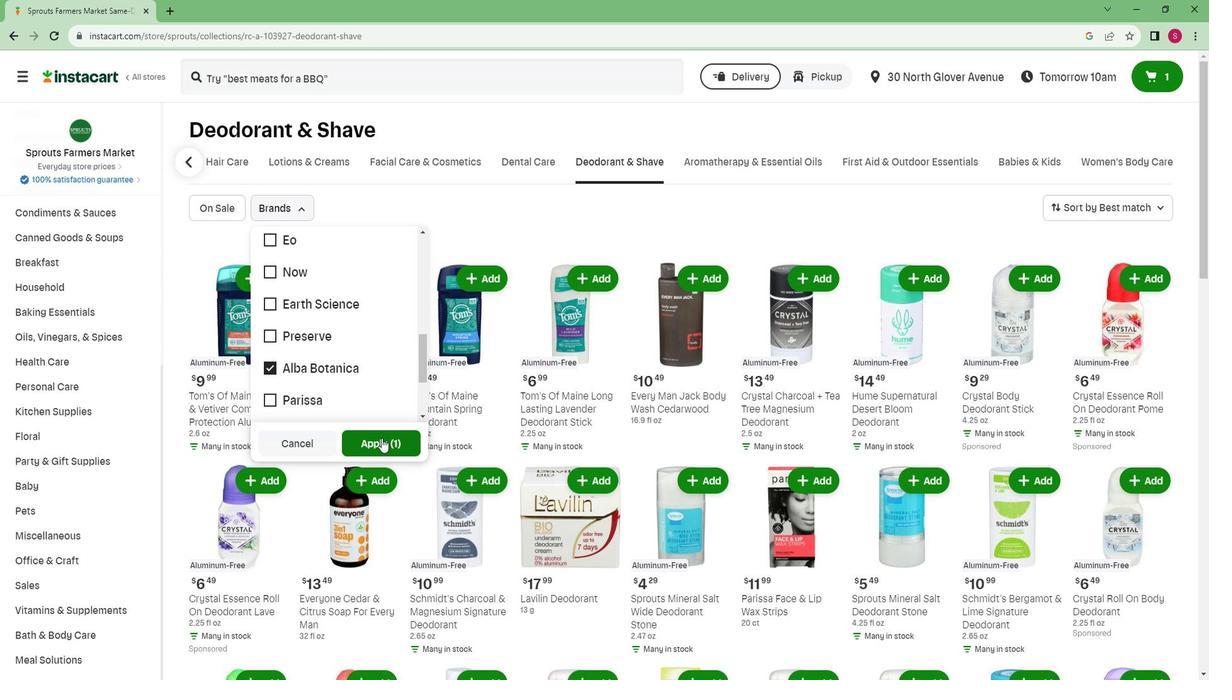 
Action: Mouse moved to (406, 427)
Screenshot: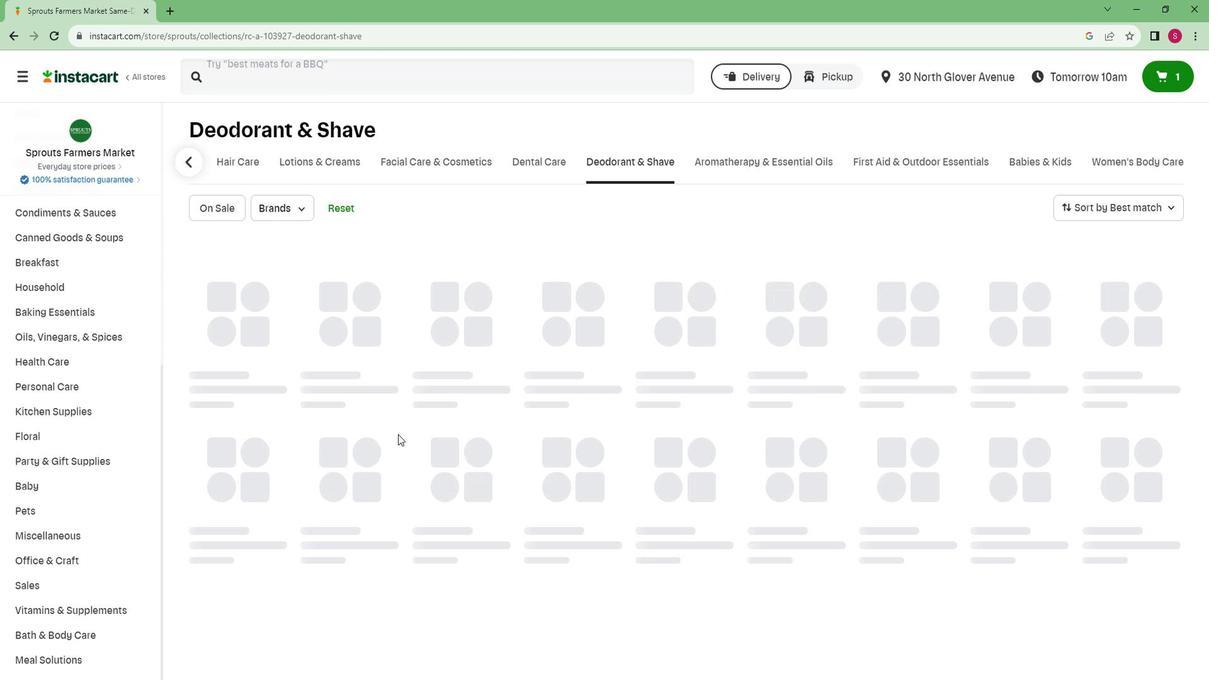
